 Task: Change polyline line to dashed dotted.
Action: Mouse moved to (376, 352)
Screenshot: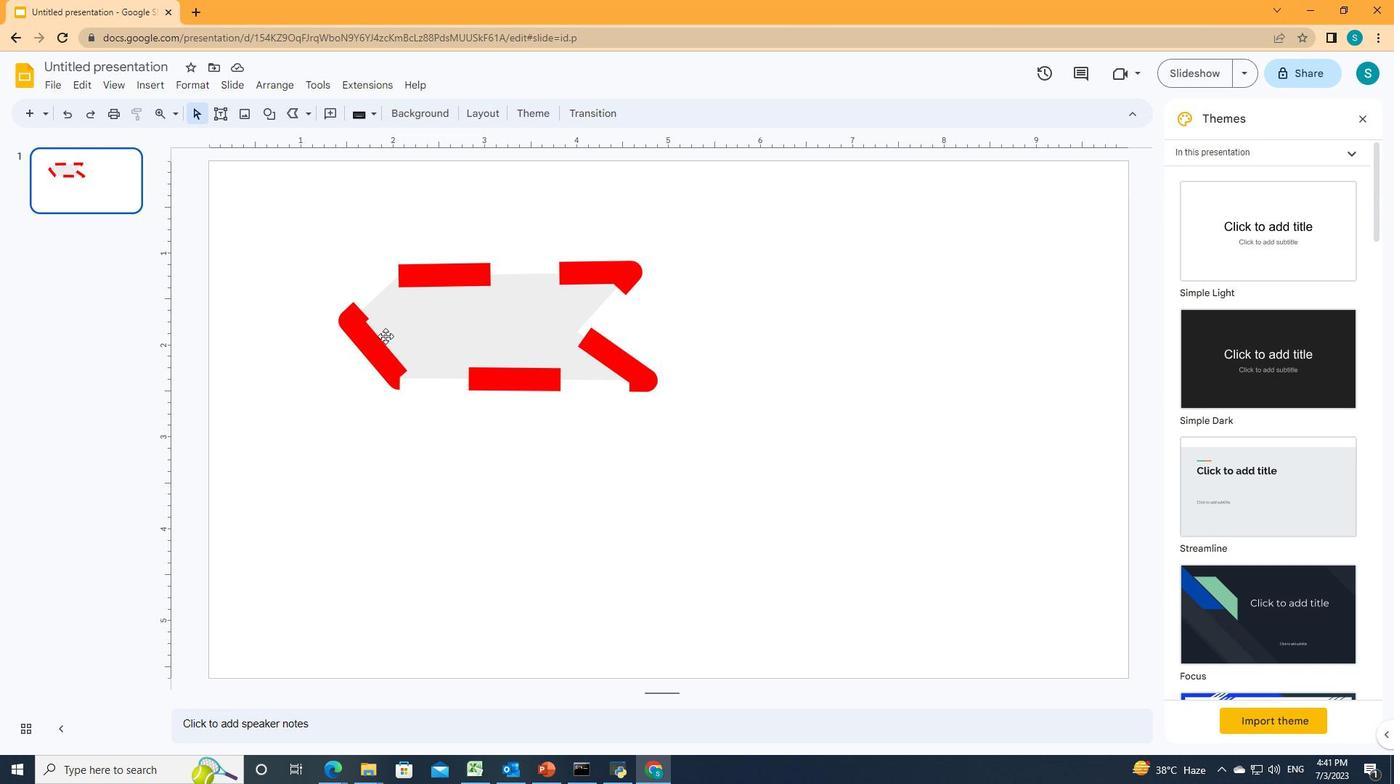 
Action: Mouse pressed left at (376, 352)
Screenshot: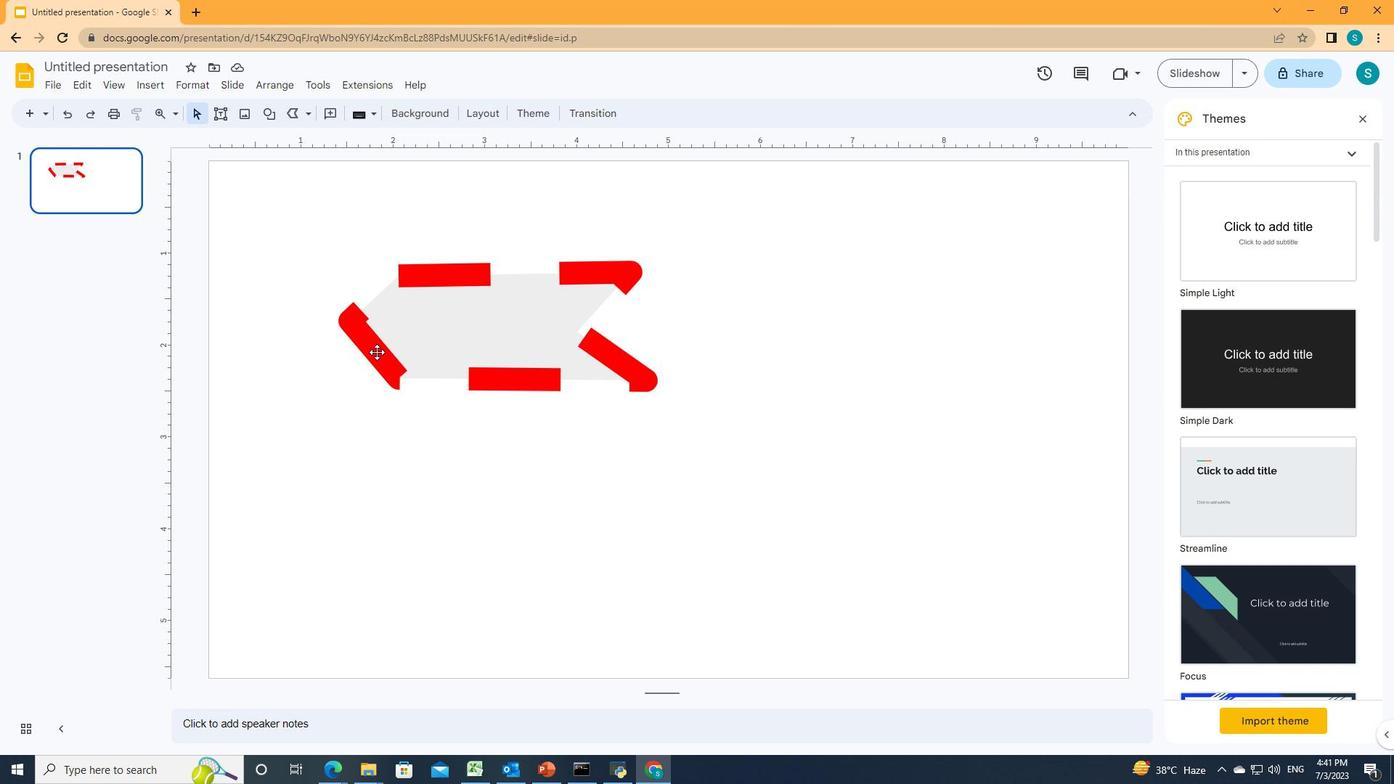 
Action: Mouse moved to (414, 114)
Screenshot: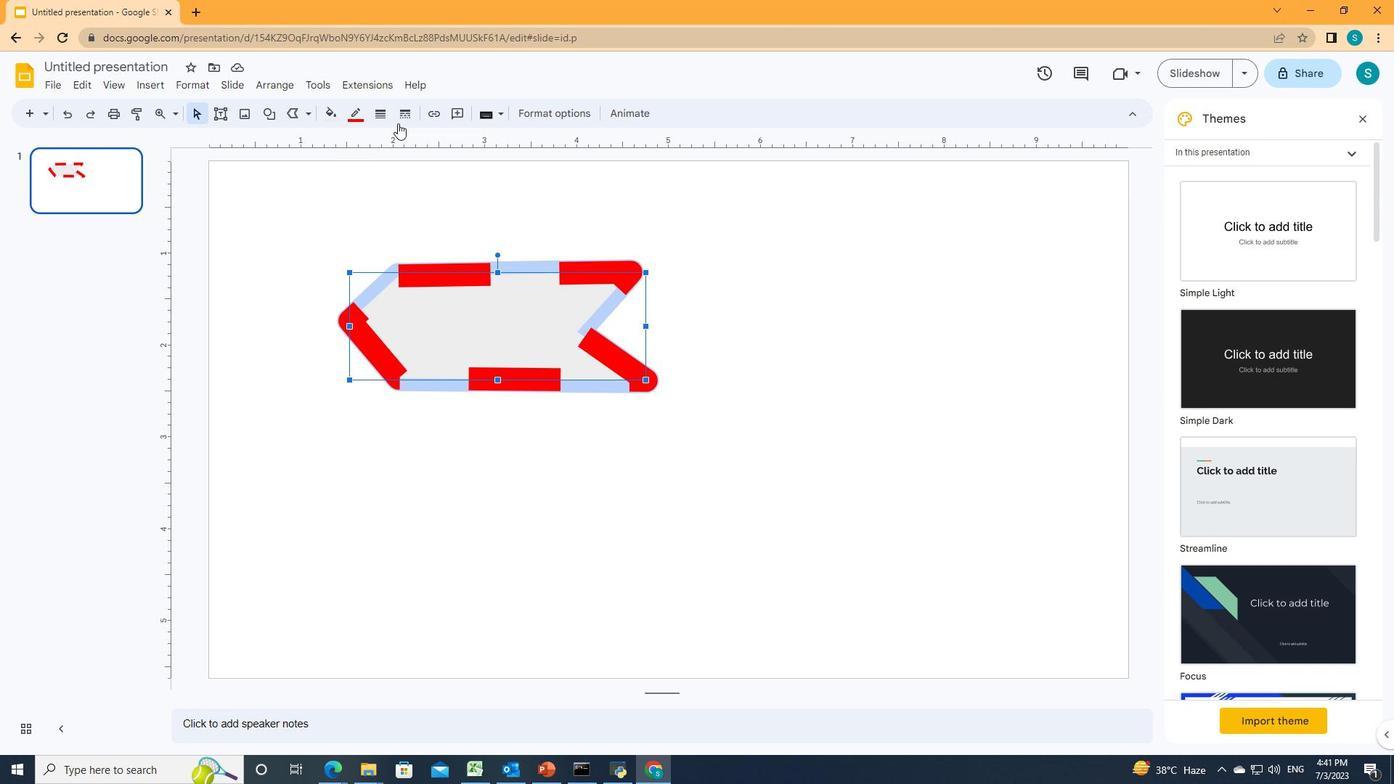 
Action: Mouse pressed left at (414, 114)
Screenshot: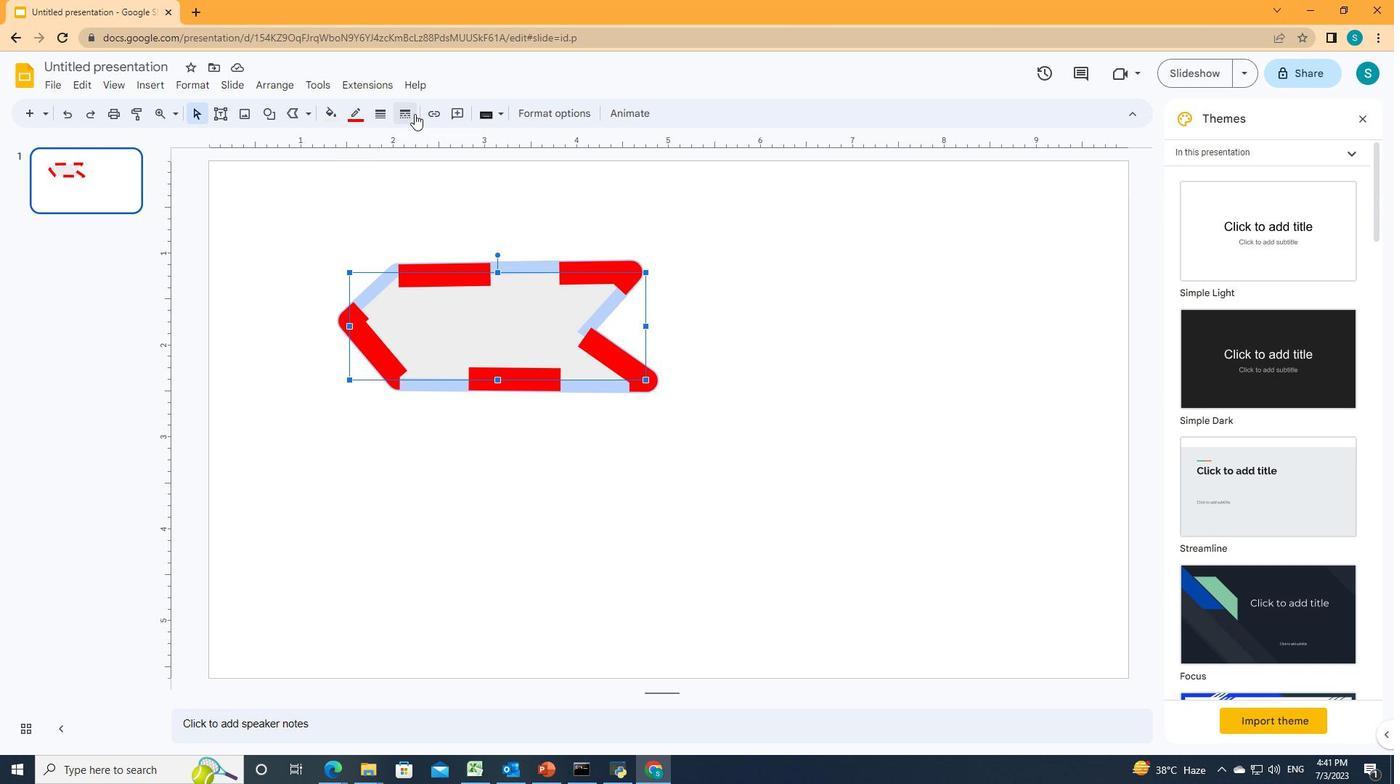 
Action: Mouse moved to (427, 202)
Screenshot: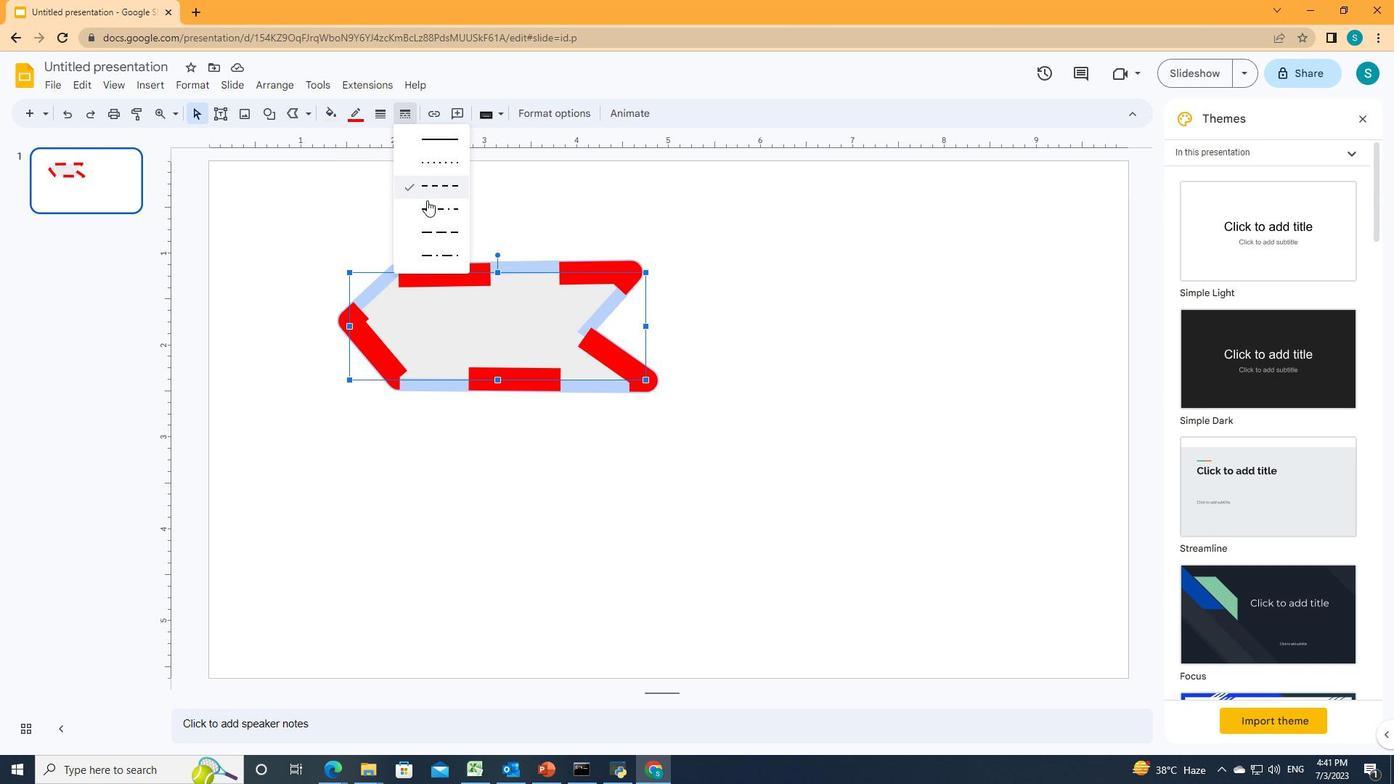 
Action: Mouse pressed left at (427, 202)
Screenshot: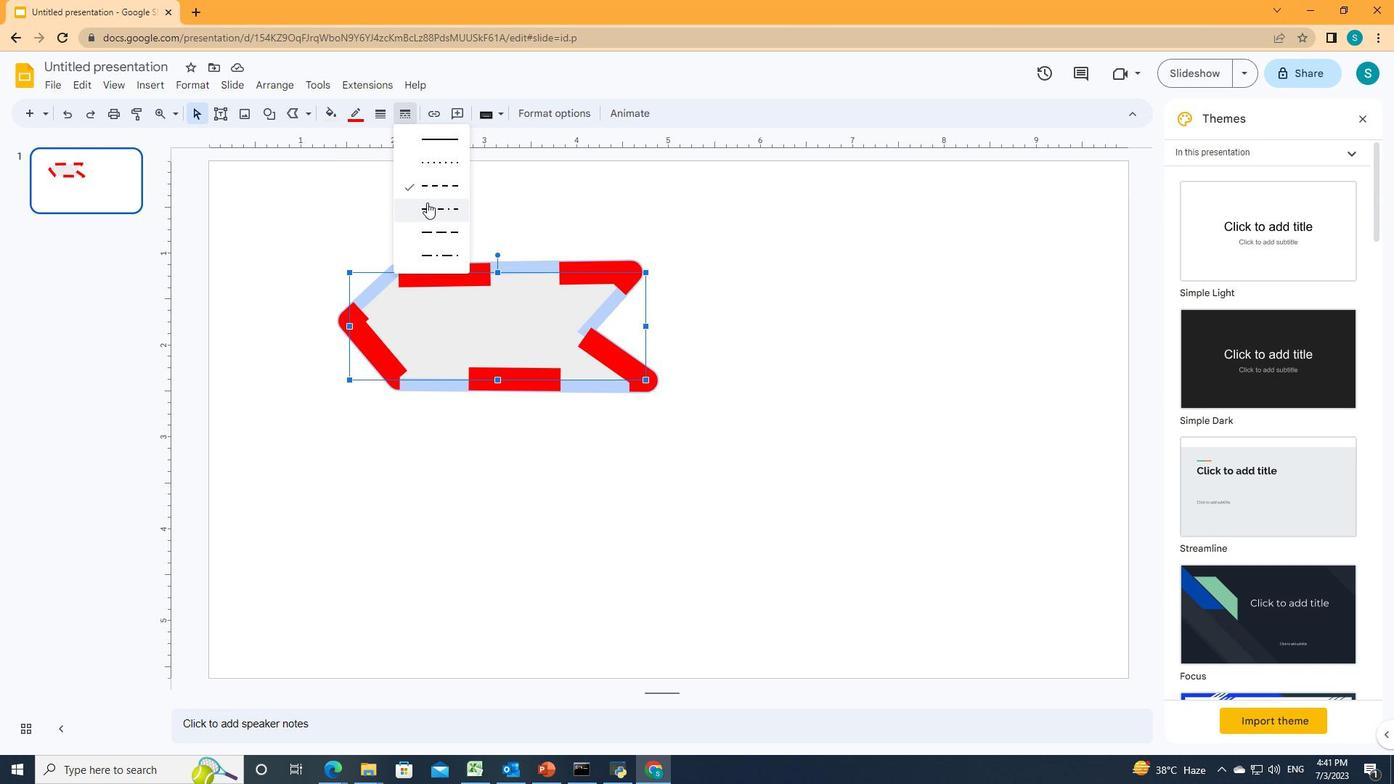 
Action: Mouse moved to (427, 203)
Screenshot: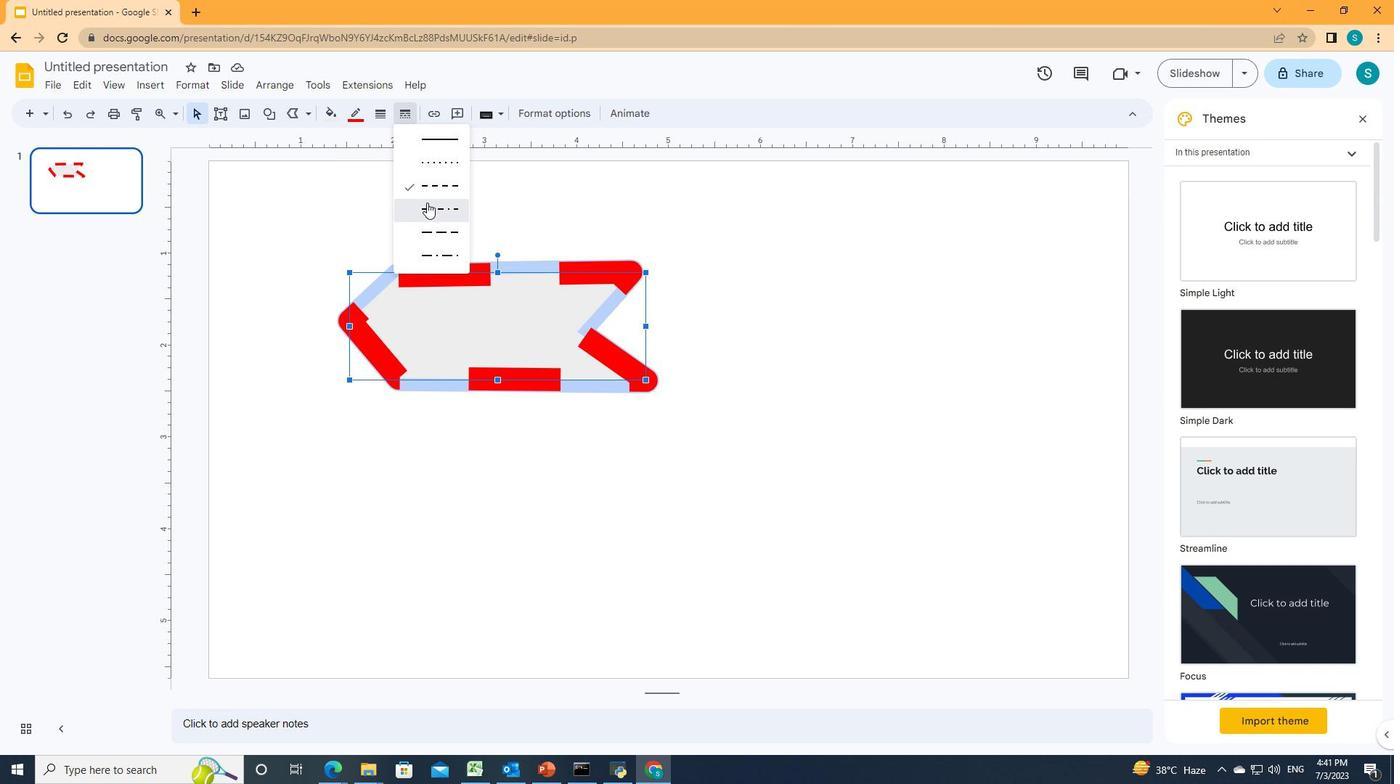 
